 Task: Share through Files "Movie C.mp4" and change Quality to Best(ProRes)
Action: Mouse moved to (176, 114)
Screenshot: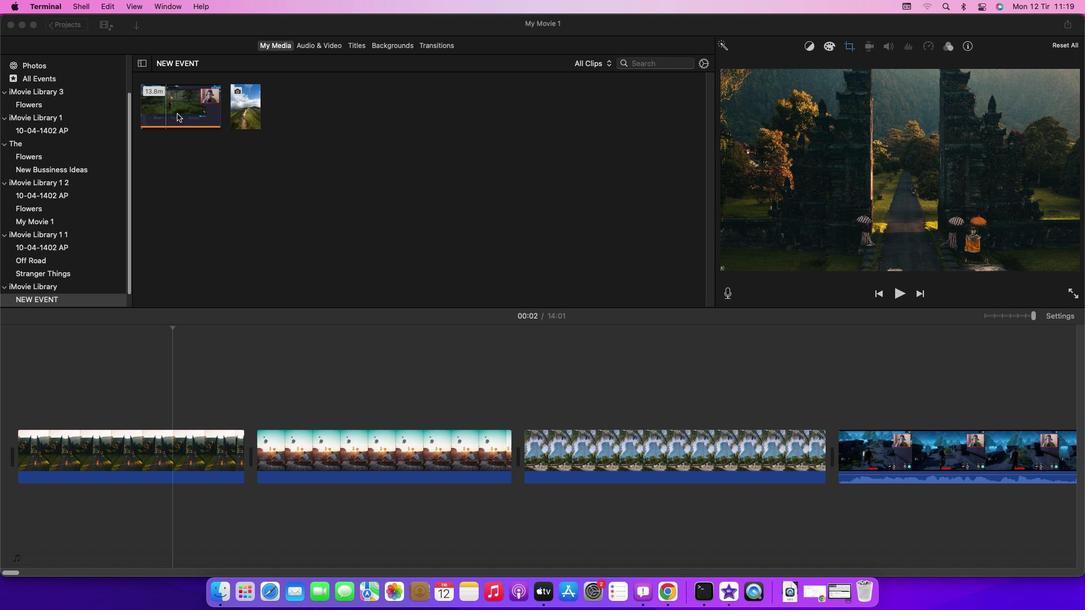 
Action: Mouse pressed left at (176, 114)
Screenshot: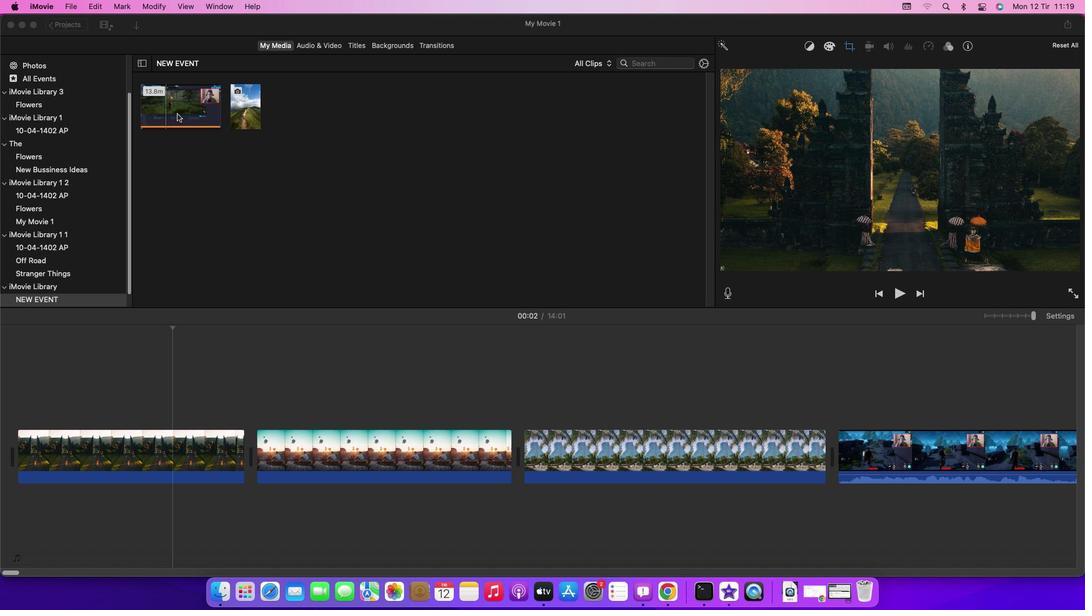 
Action: Mouse moved to (68, 9)
Screenshot: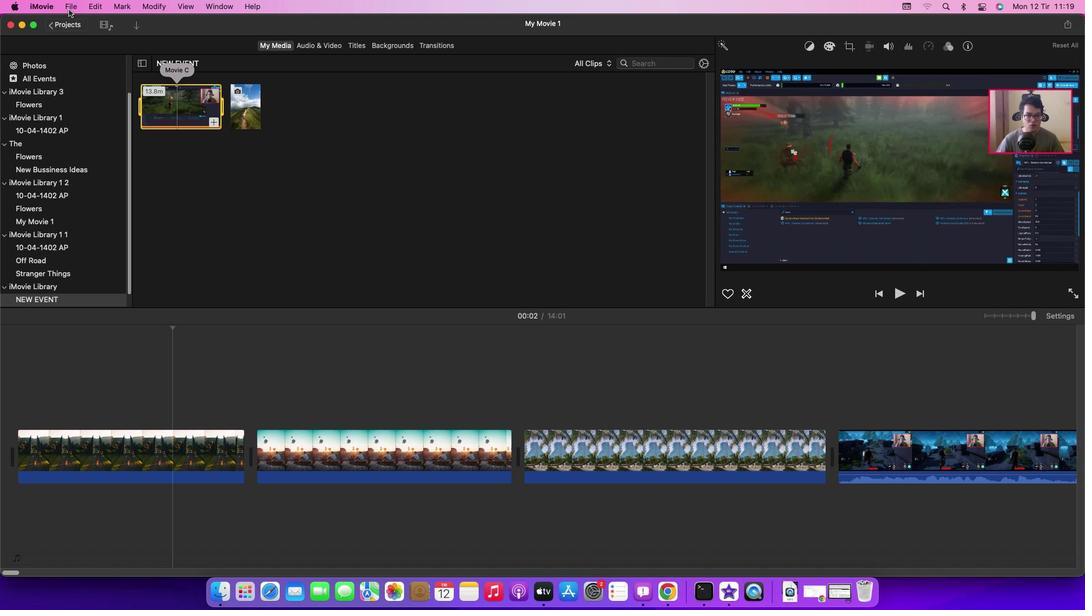 
Action: Mouse pressed left at (68, 9)
Screenshot: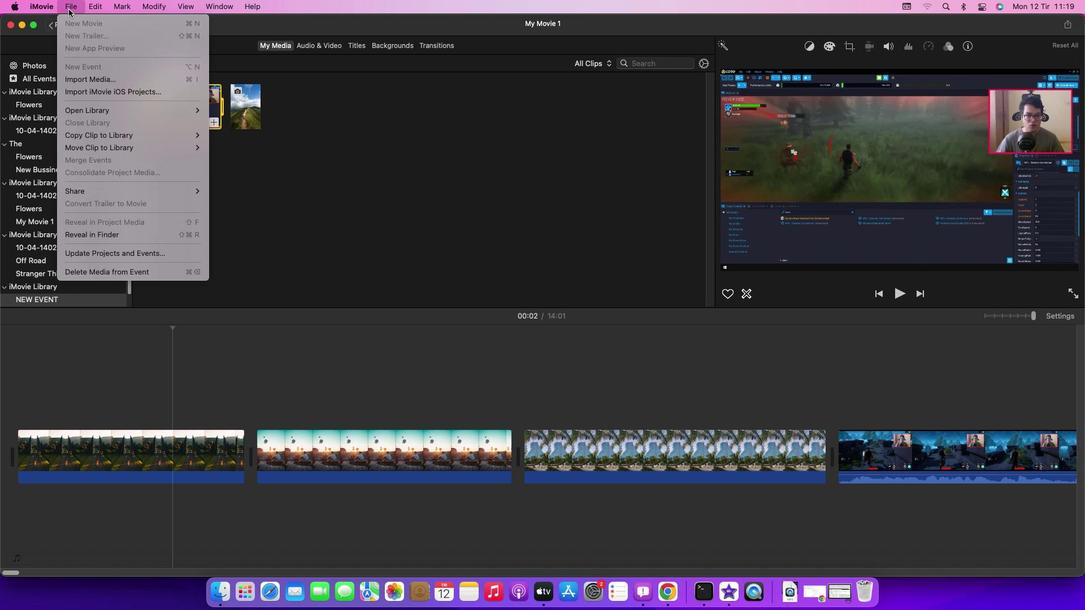 
Action: Mouse moved to (238, 231)
Screenshot: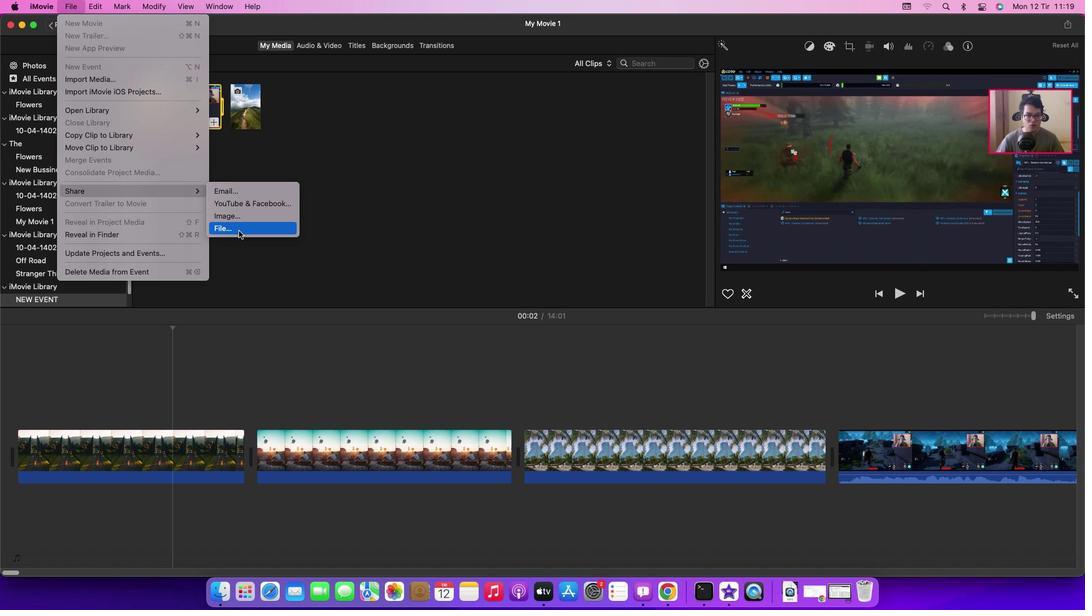 
Action: Mouse pressed left at (238, 231)
Screenshot: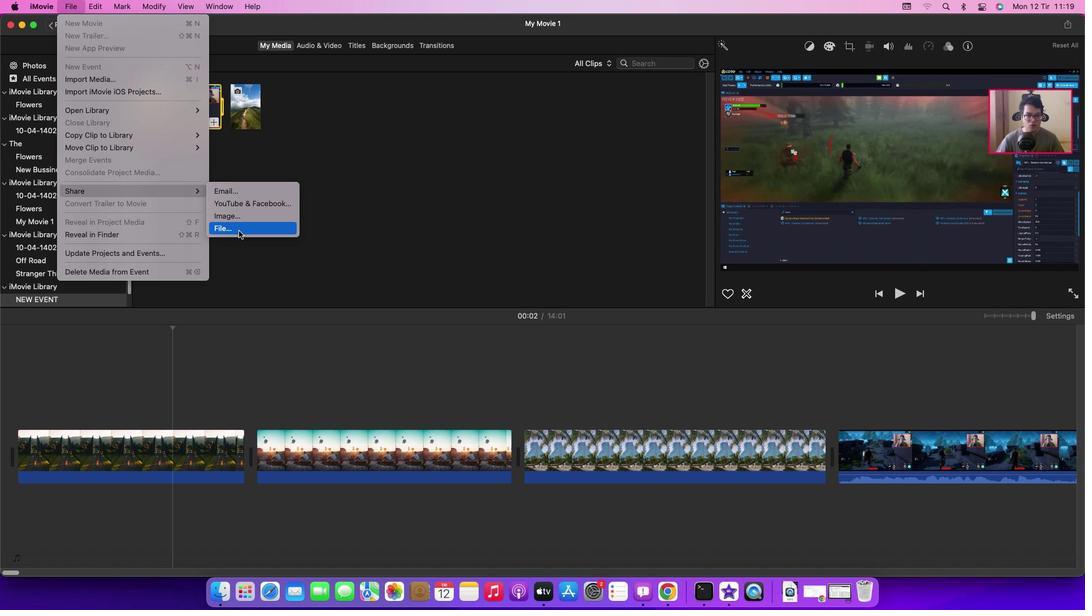 
Action: Mouse moved to (618, 202)
Screenshot: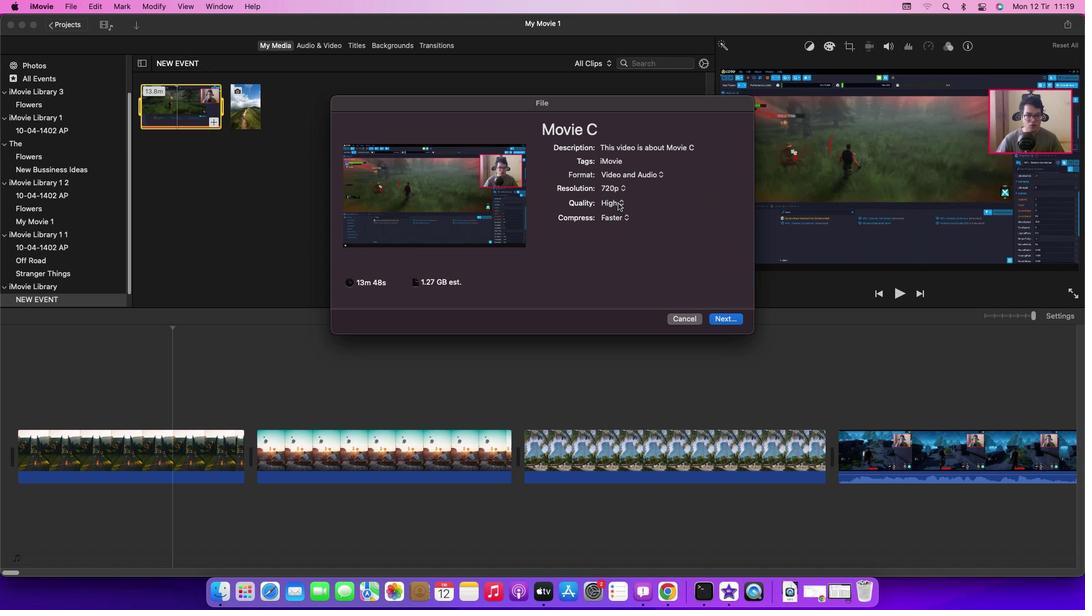 
Action: Mouse pressed left at (618, 202)
Screenshot: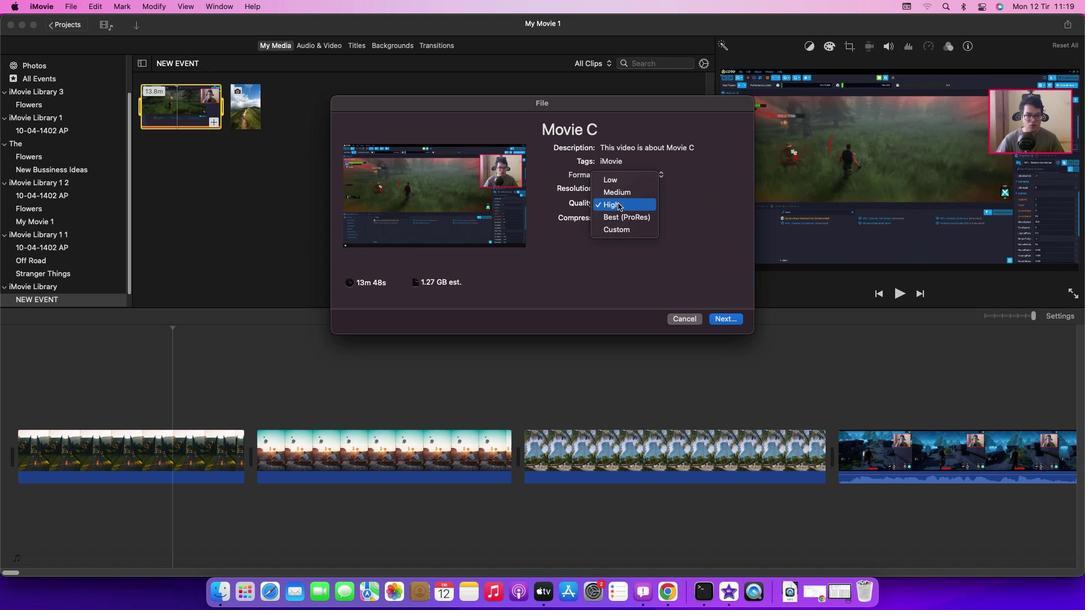 
Action: Mouse moved to (619, 219)
Screenshot: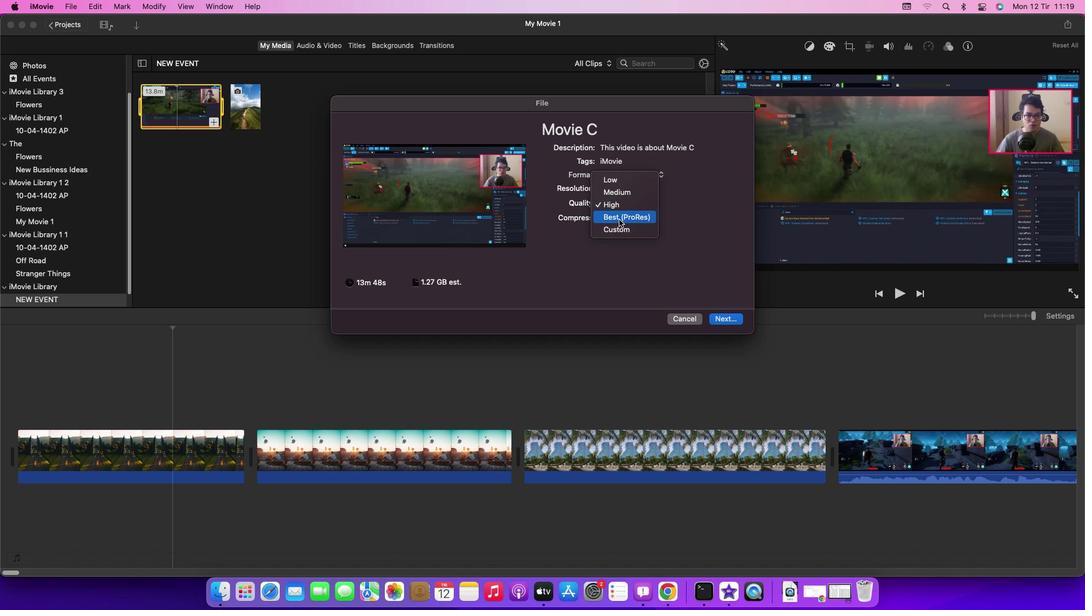 
Action: Mouse pressed left at (619, 219)
Screenshot: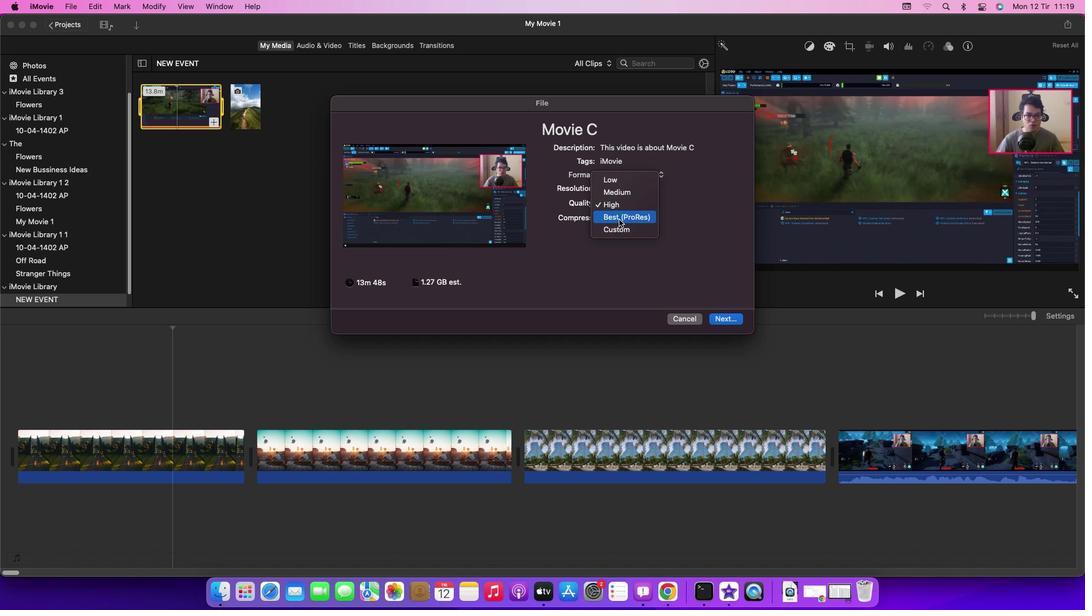 
Action: Mouse moved to (600, 292)
Screenshot: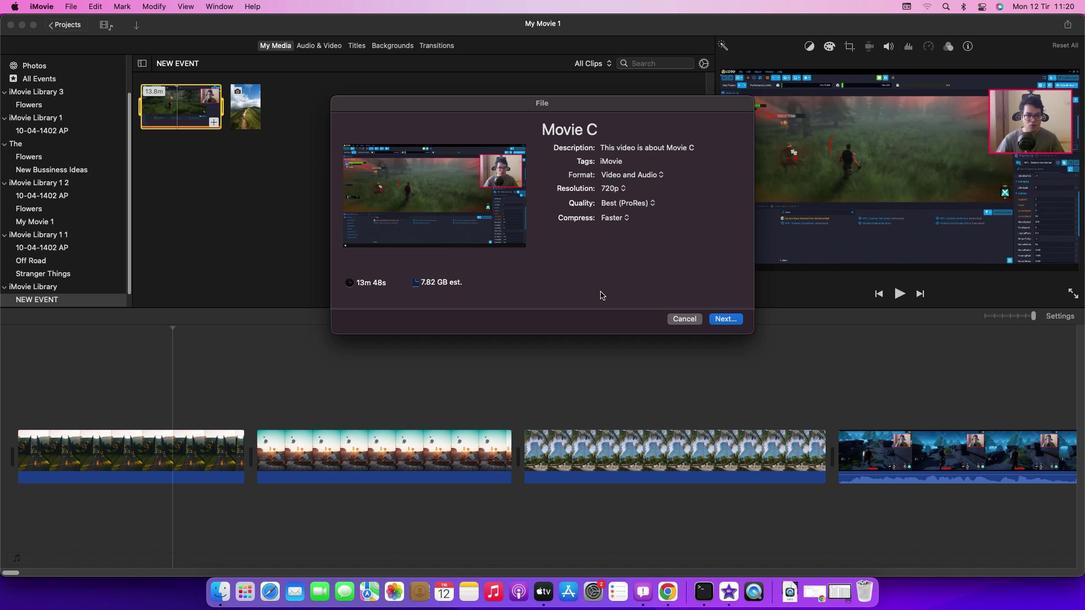 
Action: Mouse pressed left at (600, 292)
Screenshot: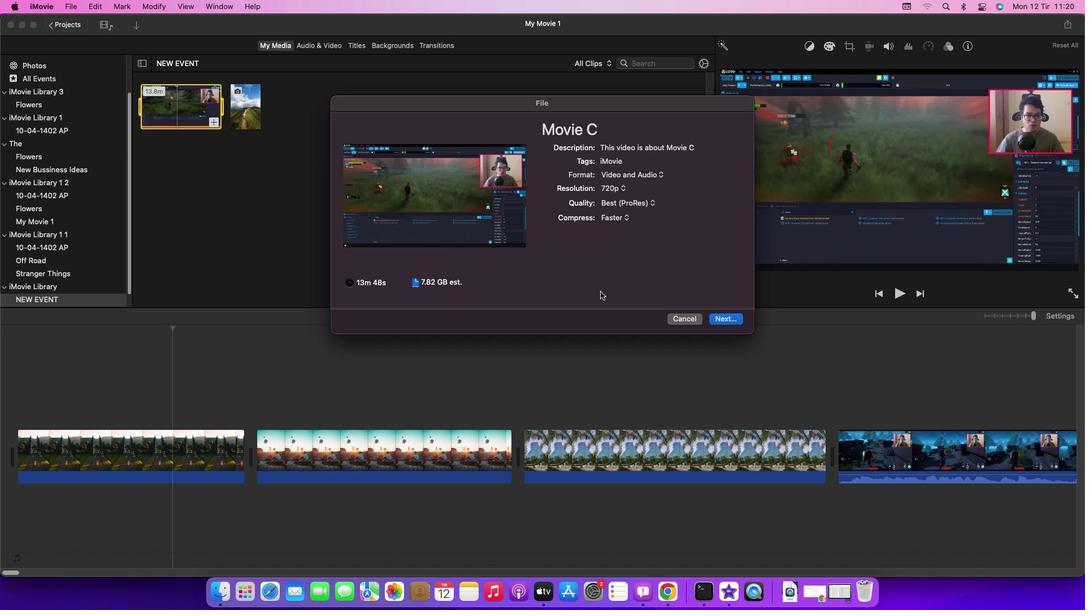 
